 Task: Add the task  Implement a new cloud-based human resources management system for a company to the section Error Handling Sprint in the project AriesPlan and add a Due Date to the respective task as 2023/10/19
Action: Mouse moved to (45, 276)
Screenshot: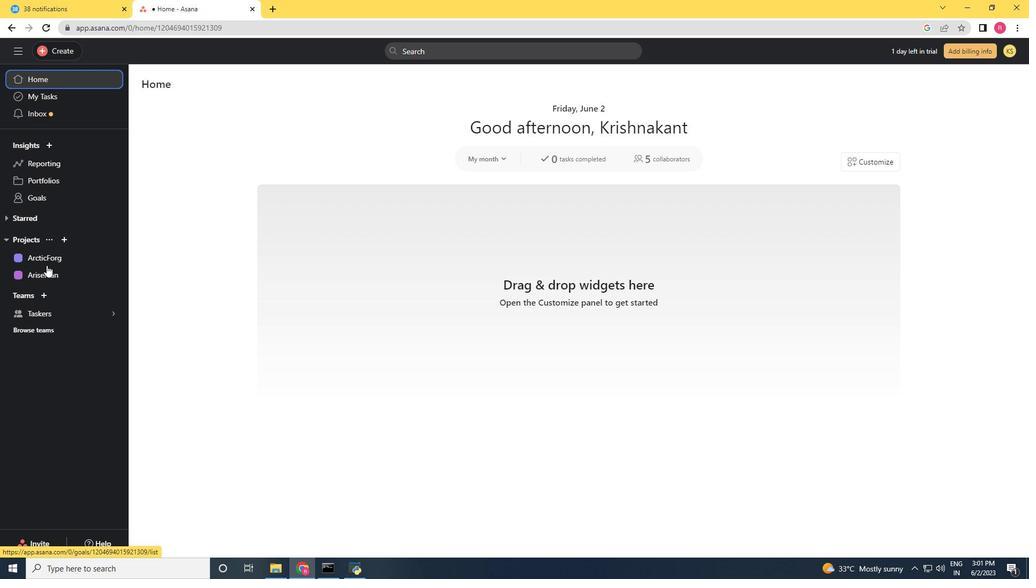 
Action: Mouse pressed left at (45, 276)
Screenshot: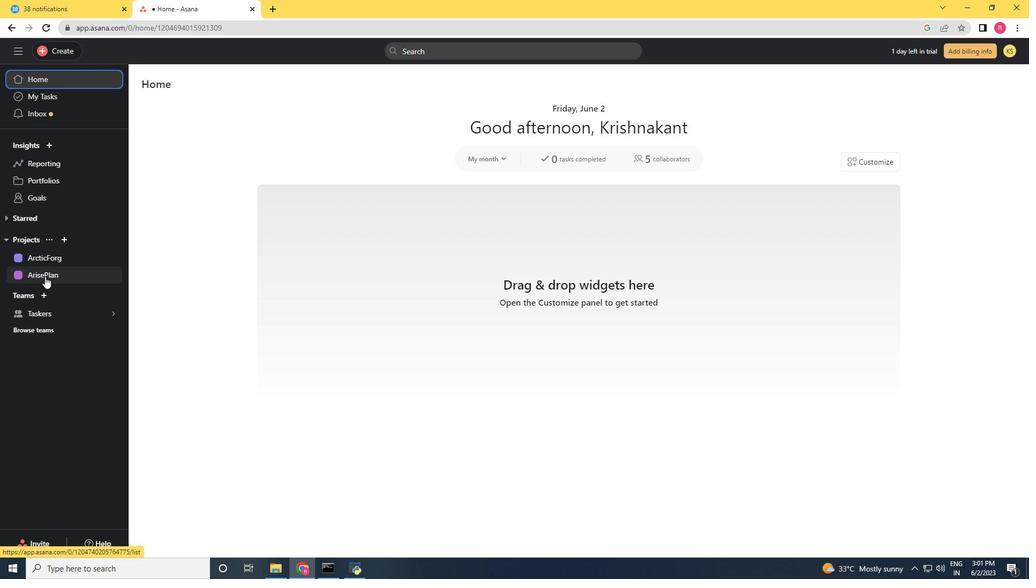 
Action: Mouse moved to (420, 328)
Screenshot: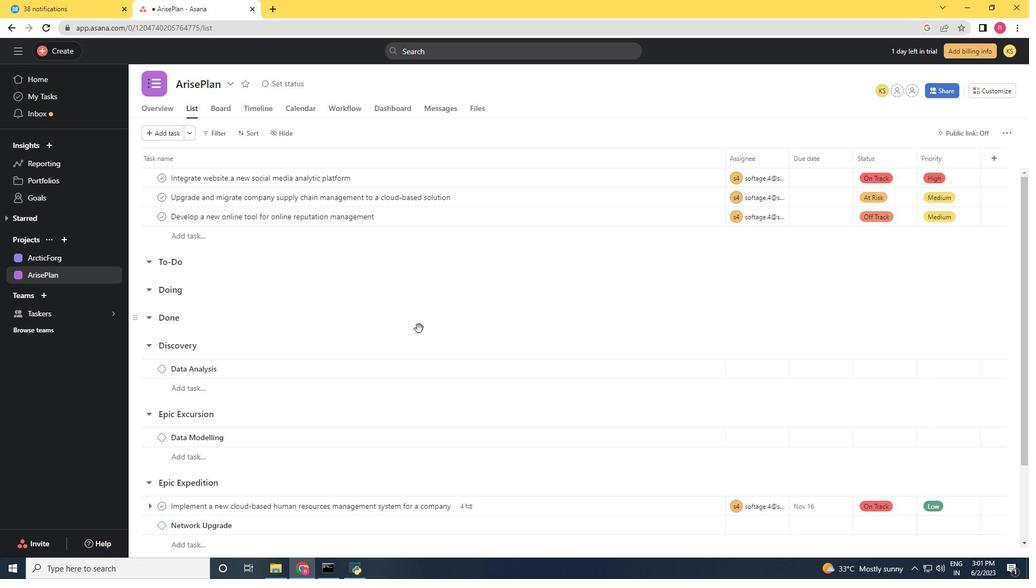 
Action: Mouse scrolled (420, 328) with delta (0, 0)
Screenshot: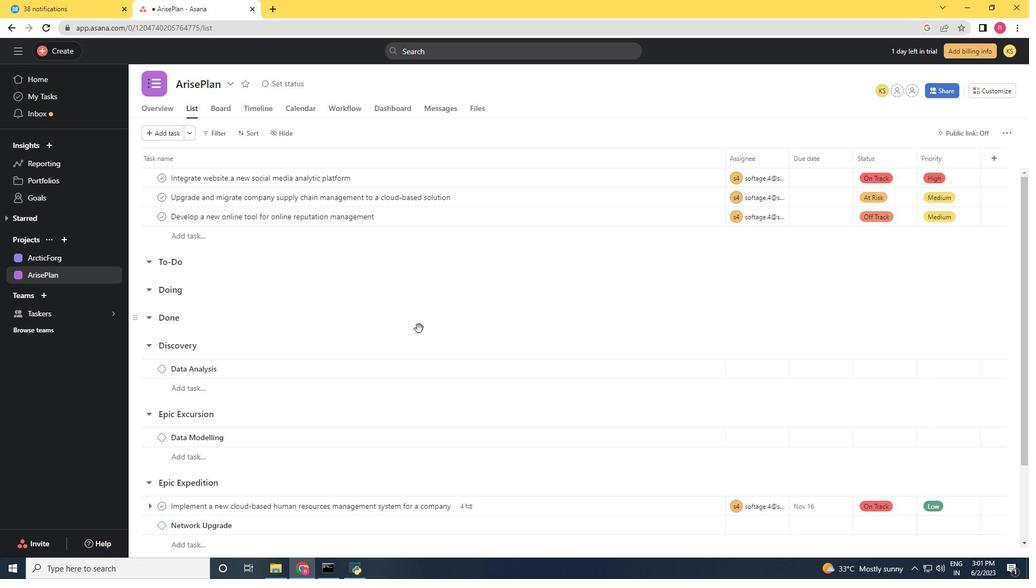 
Action: Mouse moved to (421, 335)
Screenshot: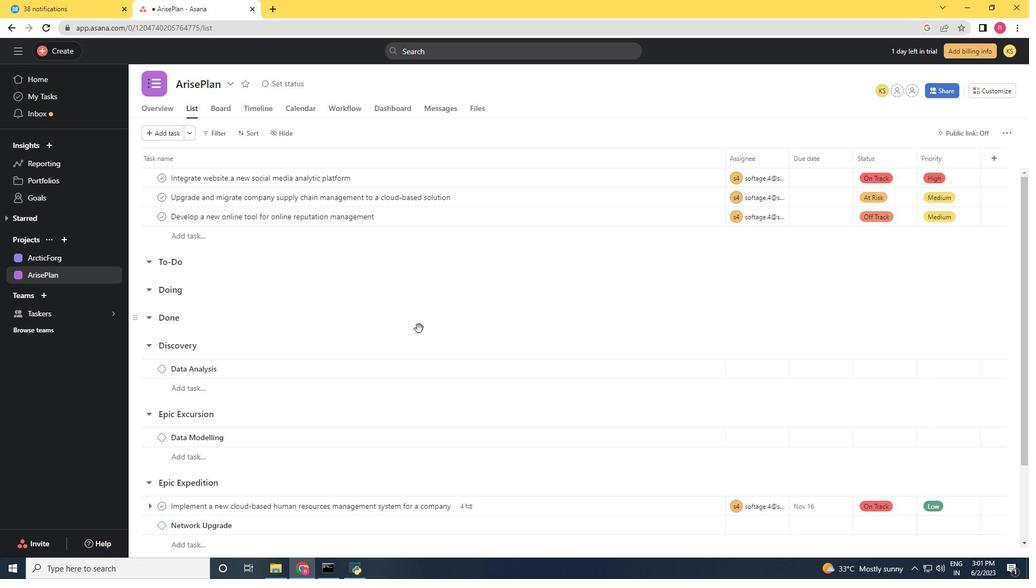
Action: Mouse scrolled (421, 334) with delta (0, 0)
Screenshot: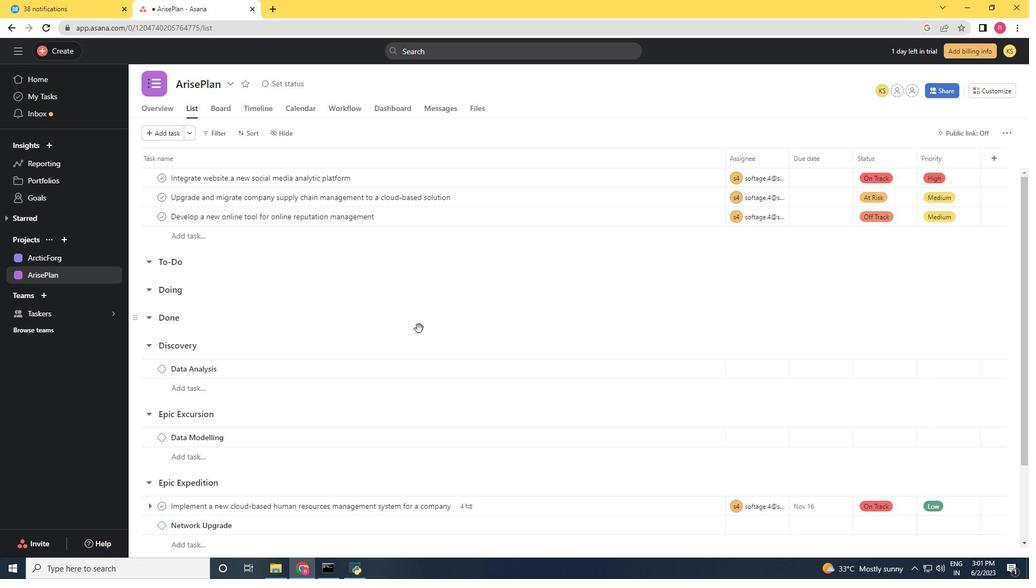 
Action: Mouse moved to (422, 342)
Screenshot: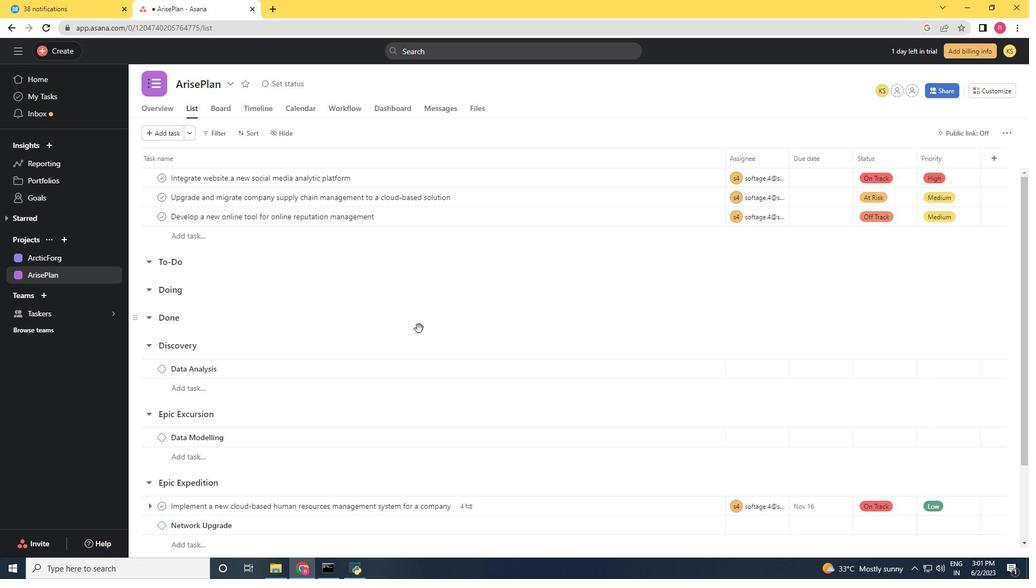 
Action: Mouse scrolled (422, 342) with delta (0, 0)
Screenshot: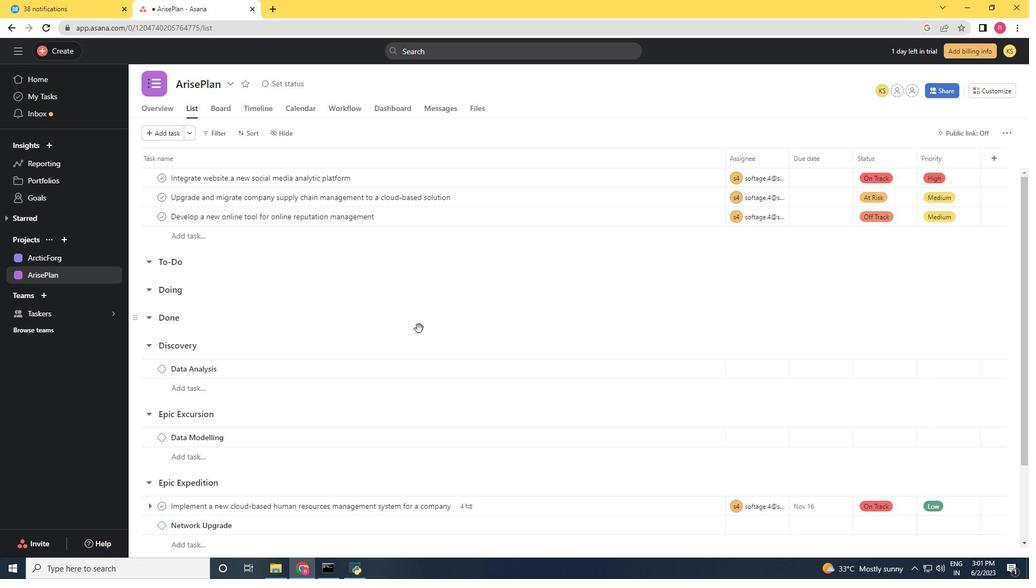 
Action: Mouse moved to (425, 379)
Screenshot: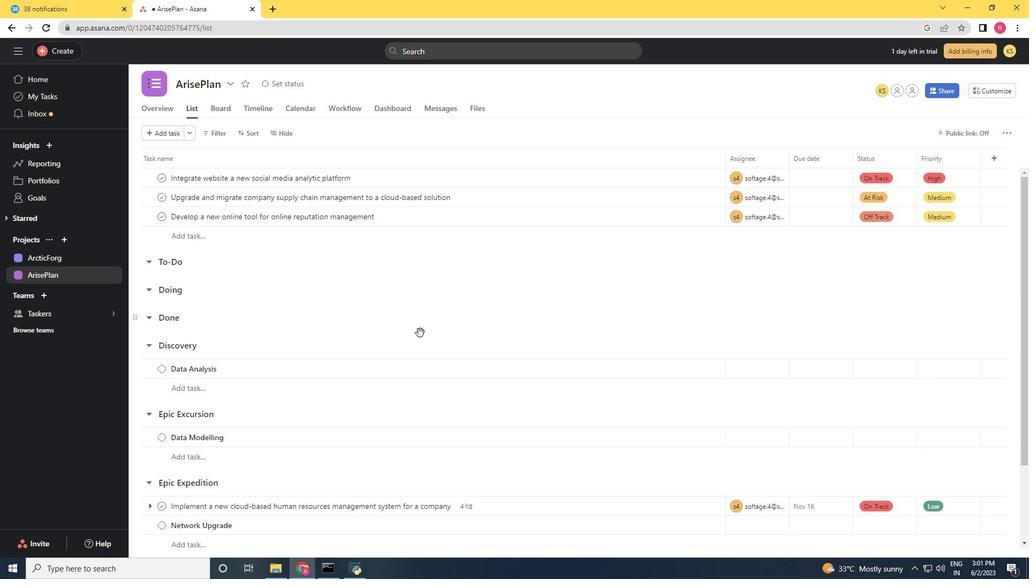 
Action: Mouse scrolled (423, 365) with delta (0, 0)
Screenshot: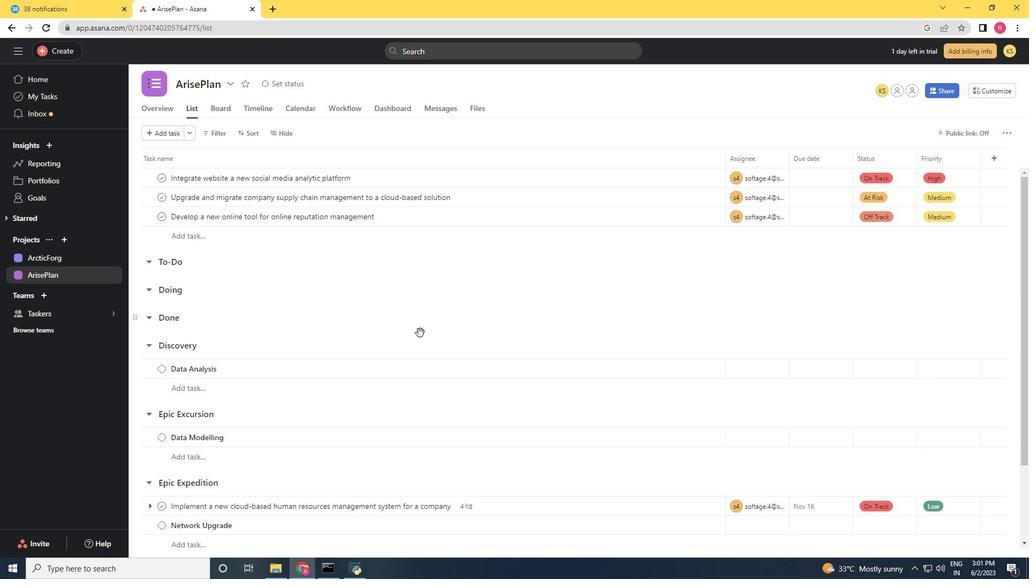
Action: Mouse moved to (456, 452)
Screenshot: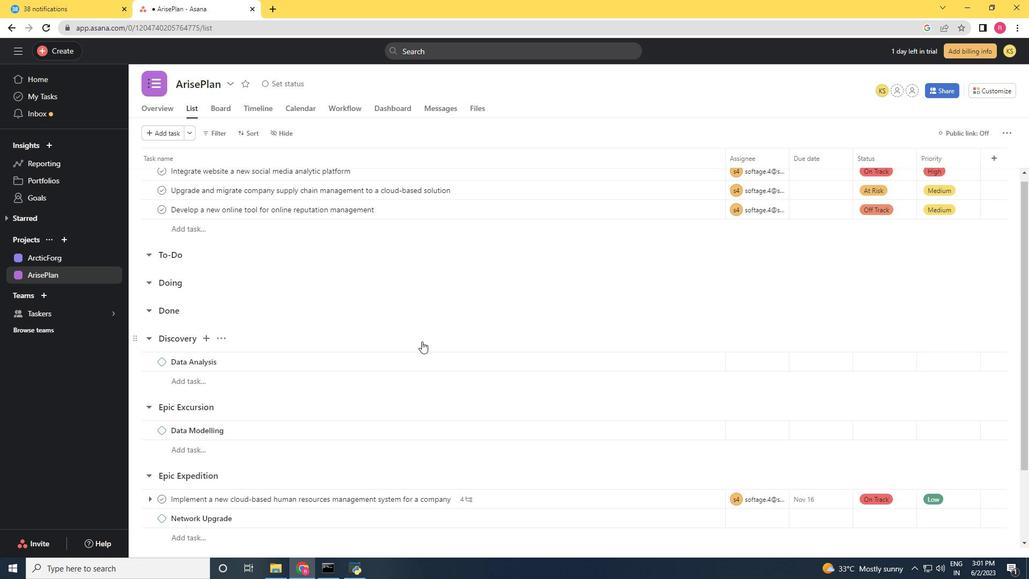 
Action: Mouse scrolled (456, 452) with delta (0, 0)
Screenshot: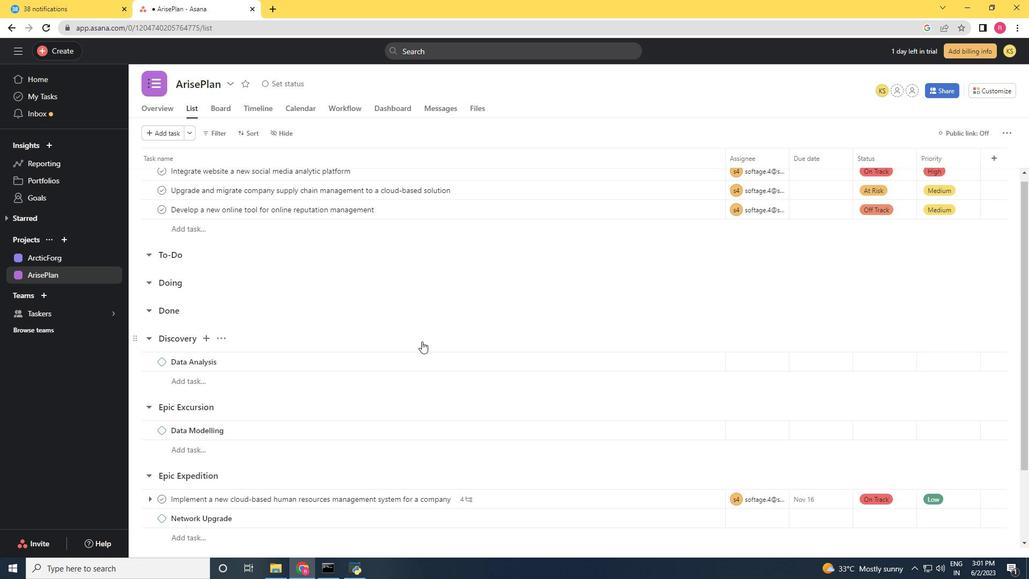 
Action: Mouse moved to (697, 410)
Screenshot: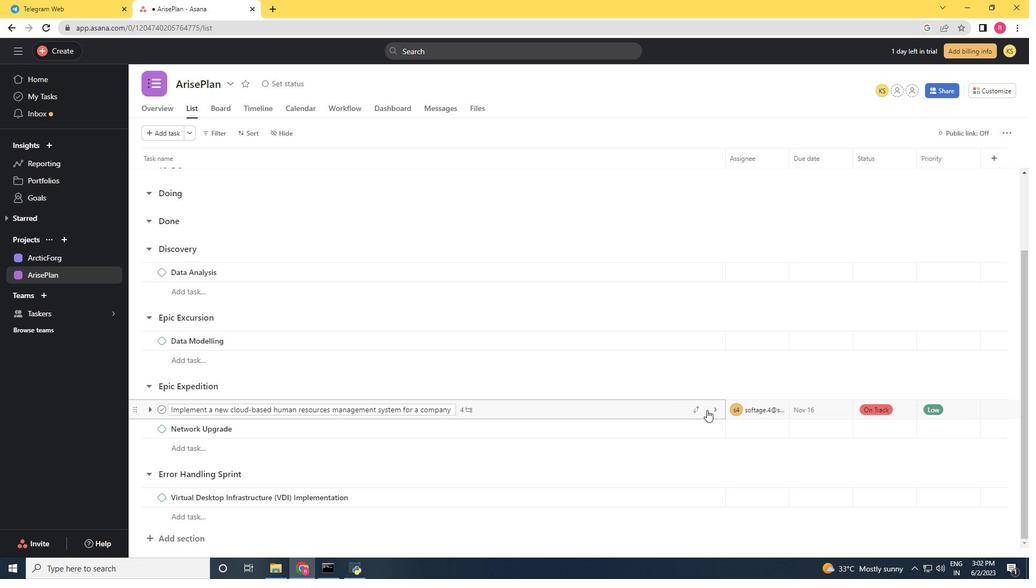 
Action: Mouse pressed left at (697, 410)
Screenshot: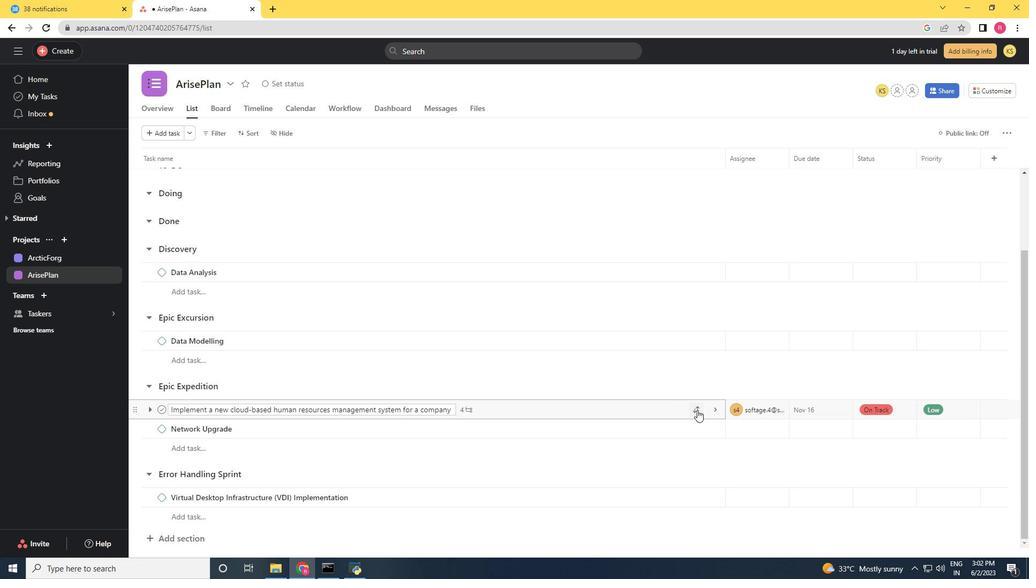 
Action: Mouse moved to (696, 417)
Screenshot: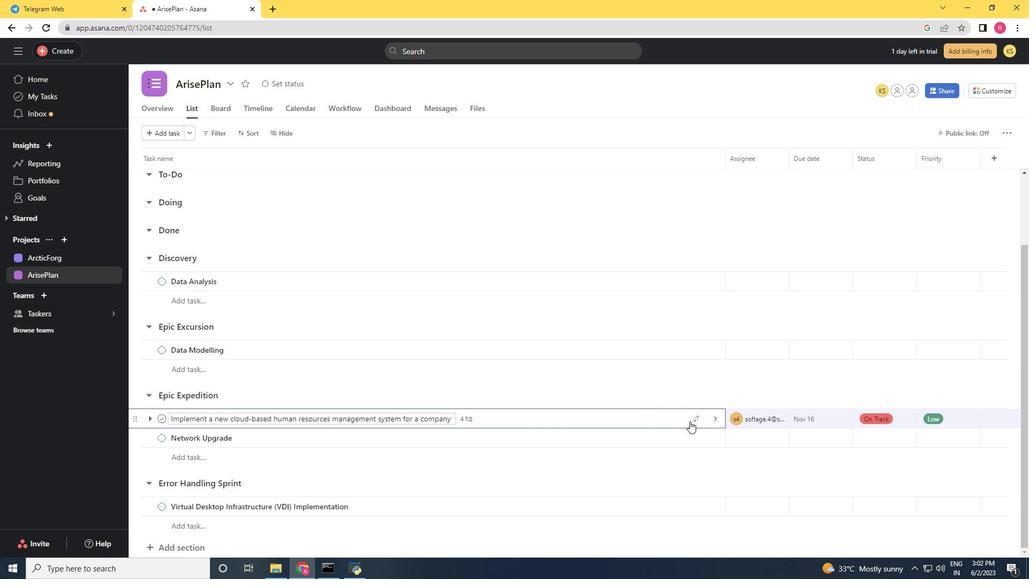 
Action: Mouse pressed left at (696, 417)
Screenshot: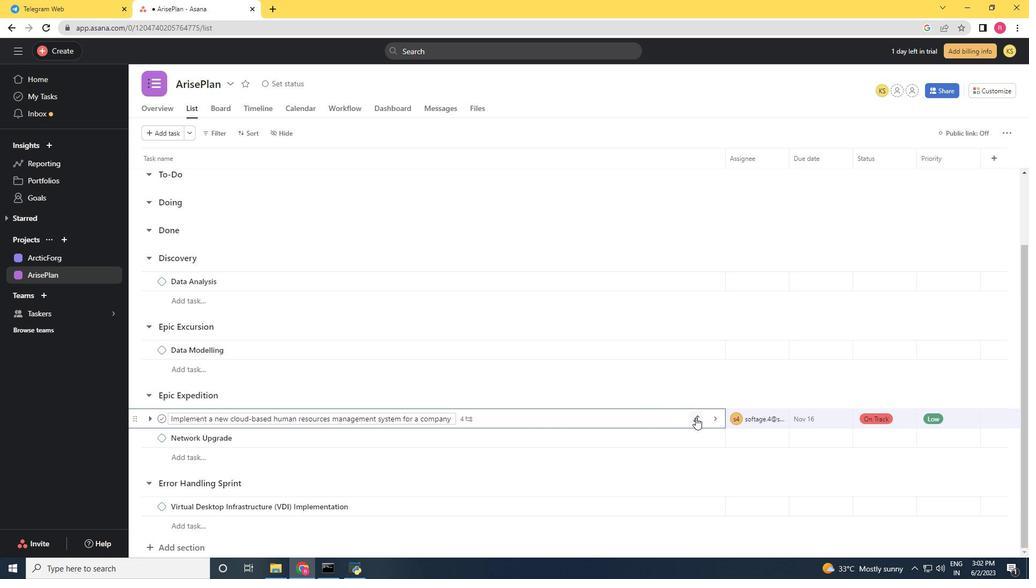 
Action: Mouse moved to (673, 400)
Screenshot: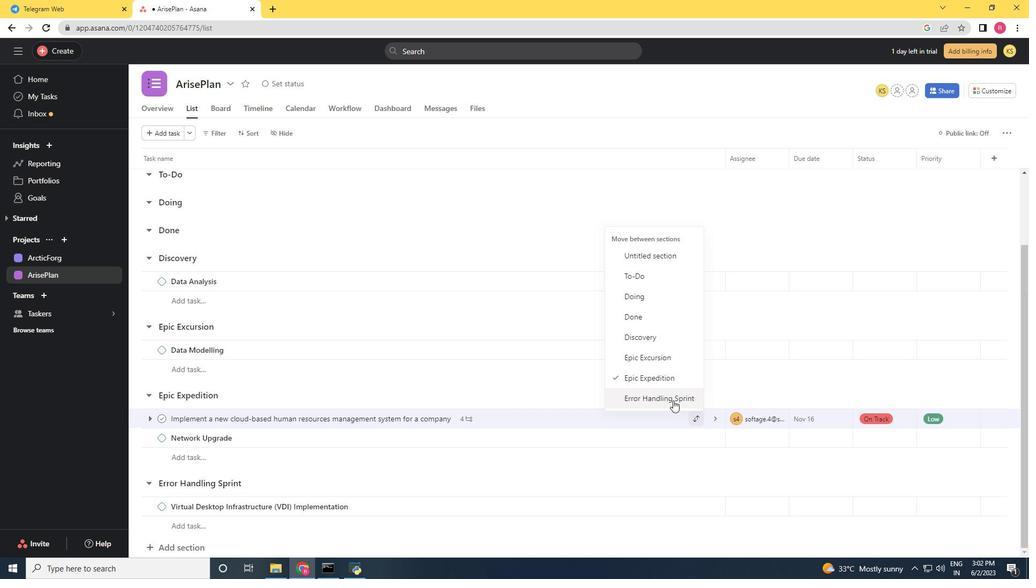 
Action: Mouse pressed left at (673, 400)
Screenshot: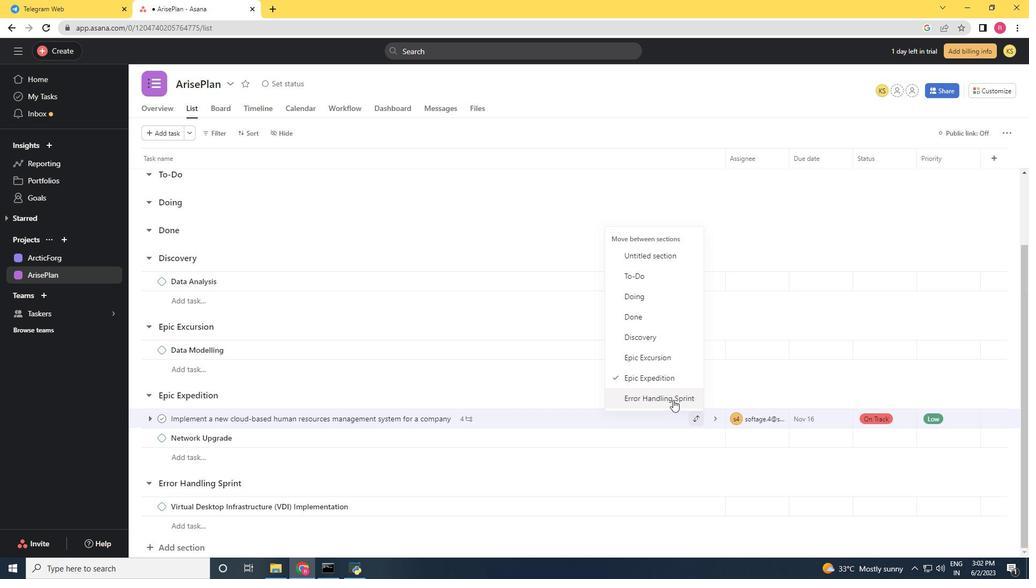 
Action: Mouse moved to (673, 400)
Screenshot: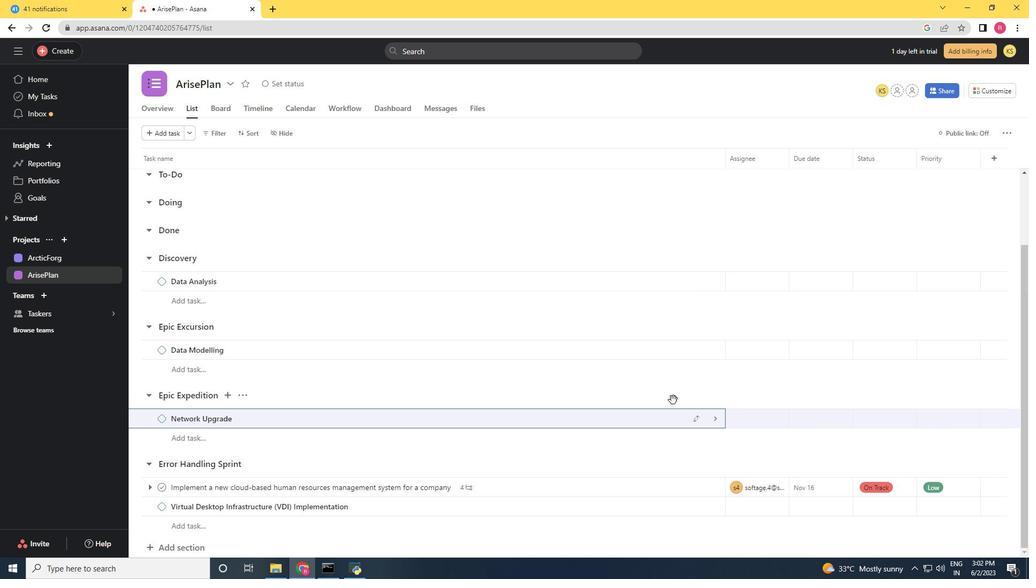 
Action: Mouse scrolled (673, 399) with delta (0, 0)
Screenshot: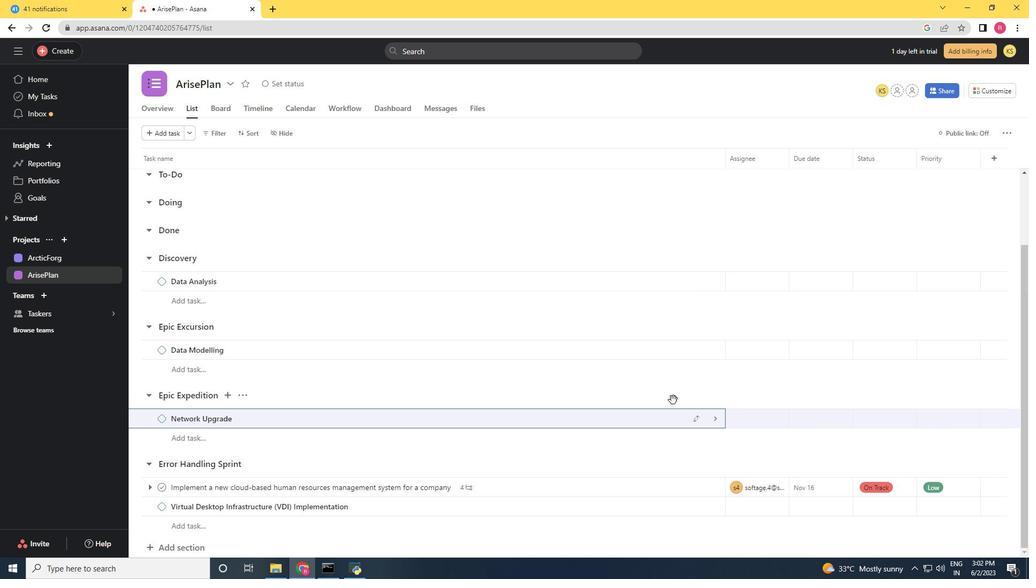 
Action: Mouse moved to (673, 401)
Screenshot: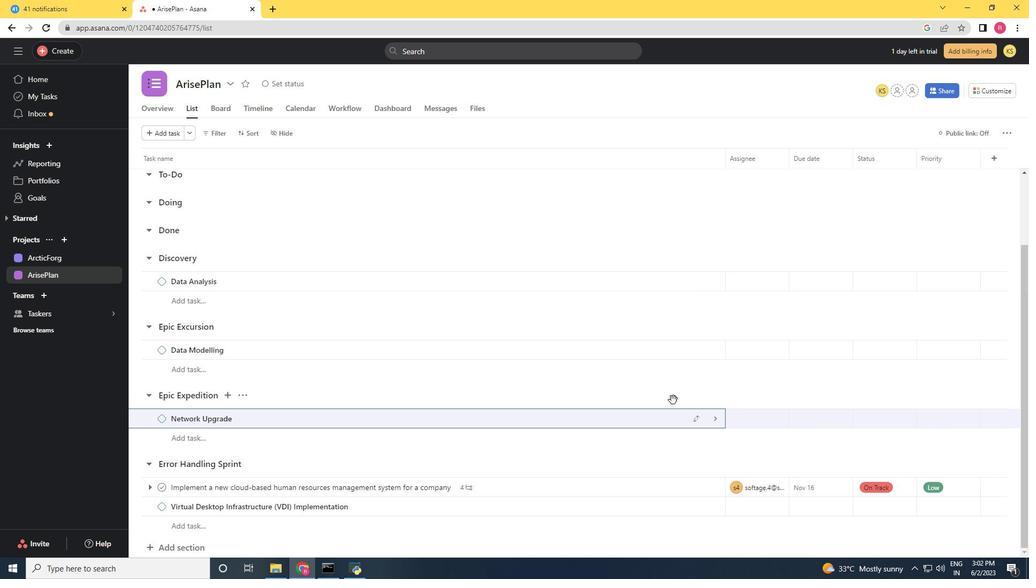 
Action: Mouse scrolled (673, 401) with delta (0, 0)
Screenshot: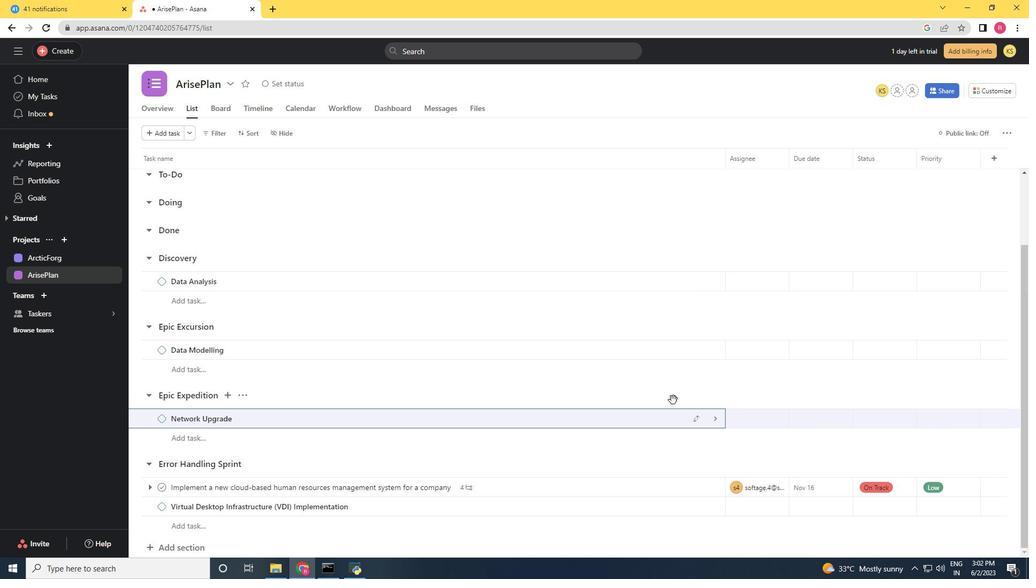 
Action: Mouse moved to (673, 402)
Screenshot: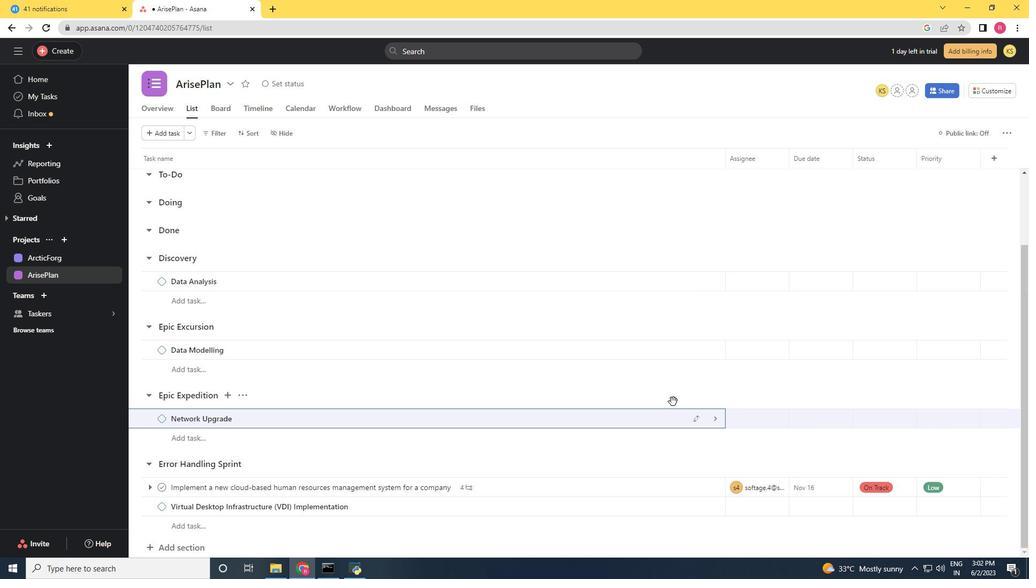 
Action: Mouse scrolled (673, 402) with delta (0, 0)
Screenshot: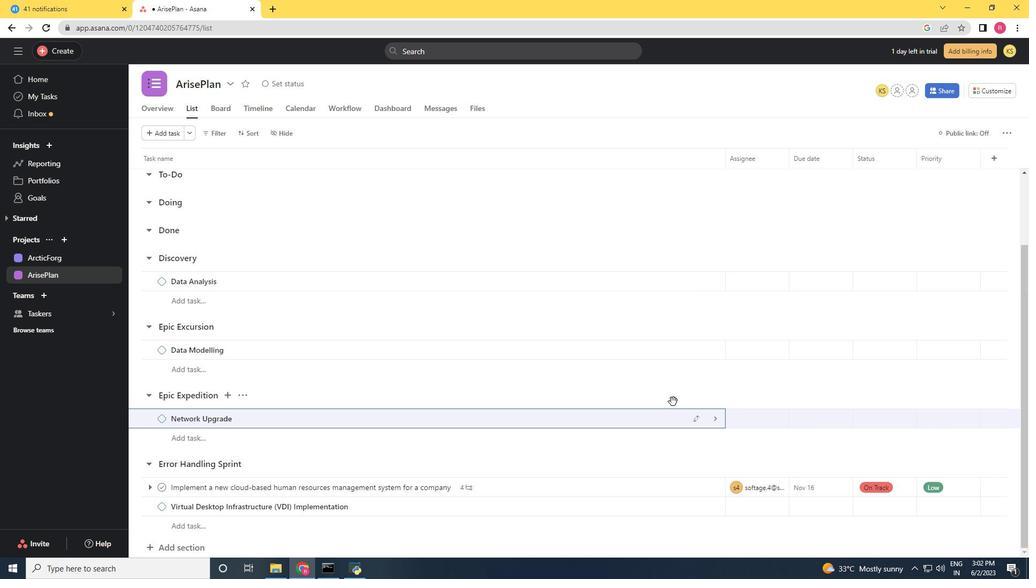 
Action: Mouse moved to (575, 484)
Screenshot: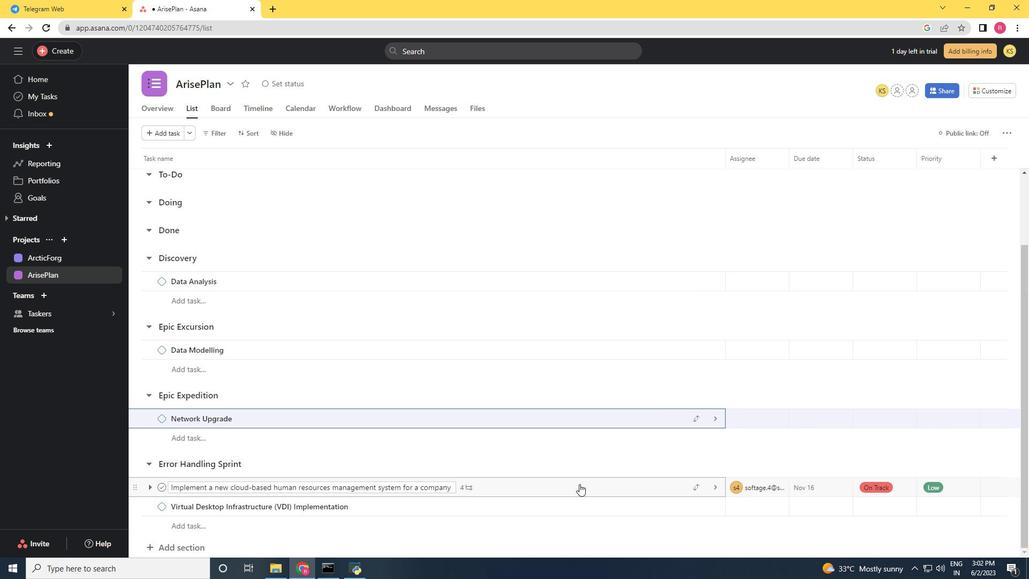 
Action: Mouse pressed left at (575, 484)
Screenshot: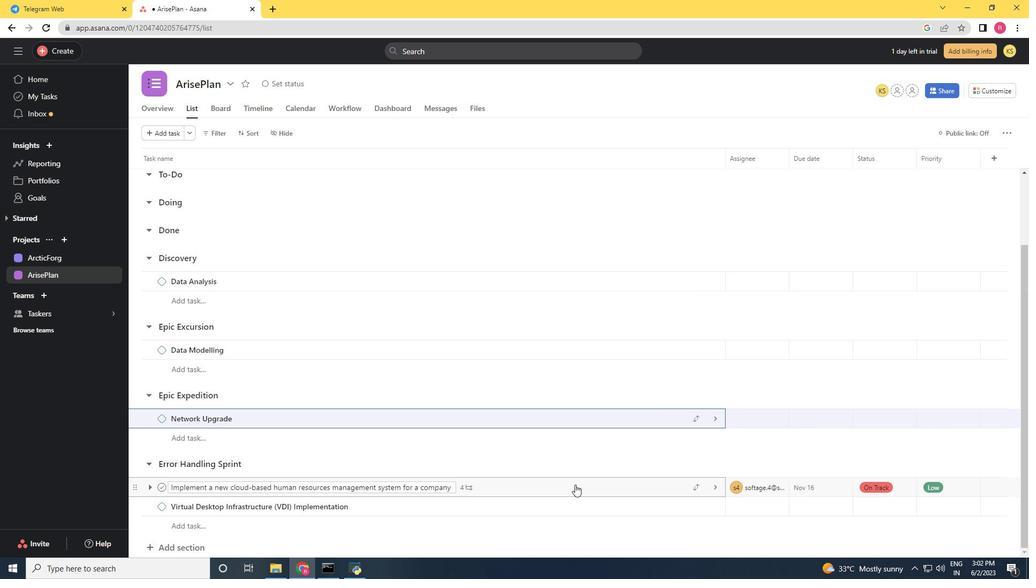 
Action: Mouse moved to (798, 231)
Screenshot: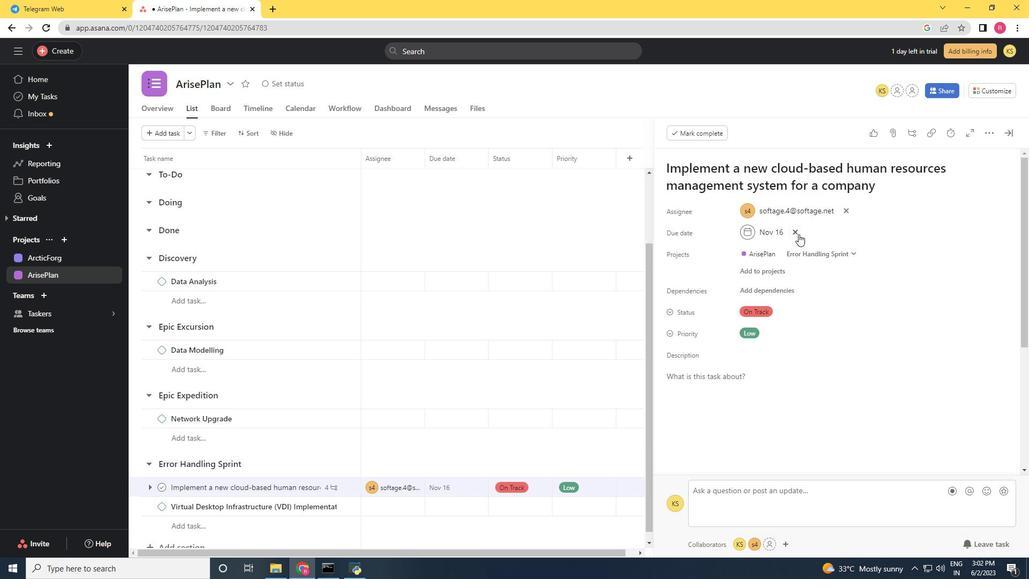 
Action: Mouse pressed left at (798, 231)
Screenshot: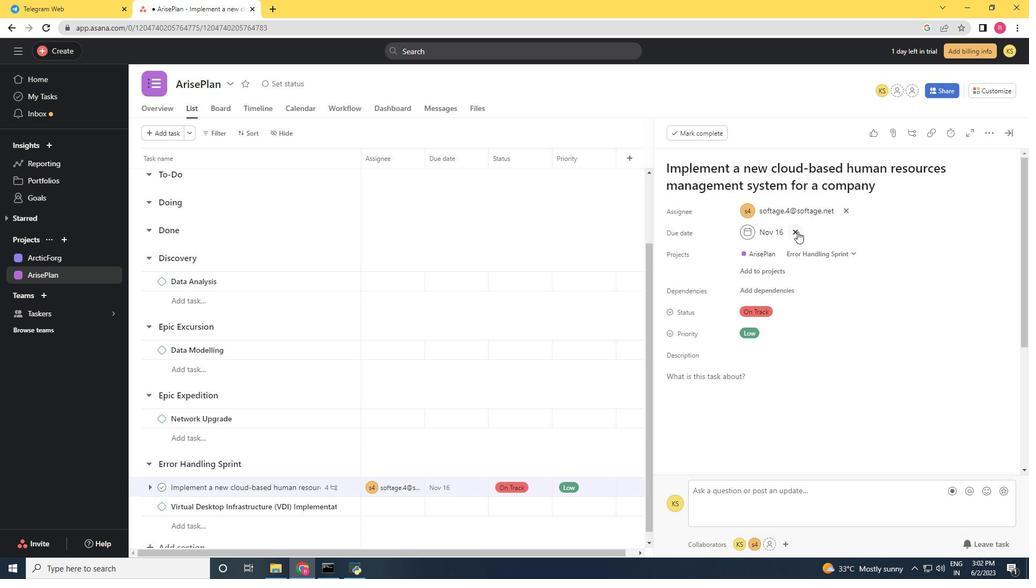 
Action: Mouse moved to (772, 231)
Screenshot: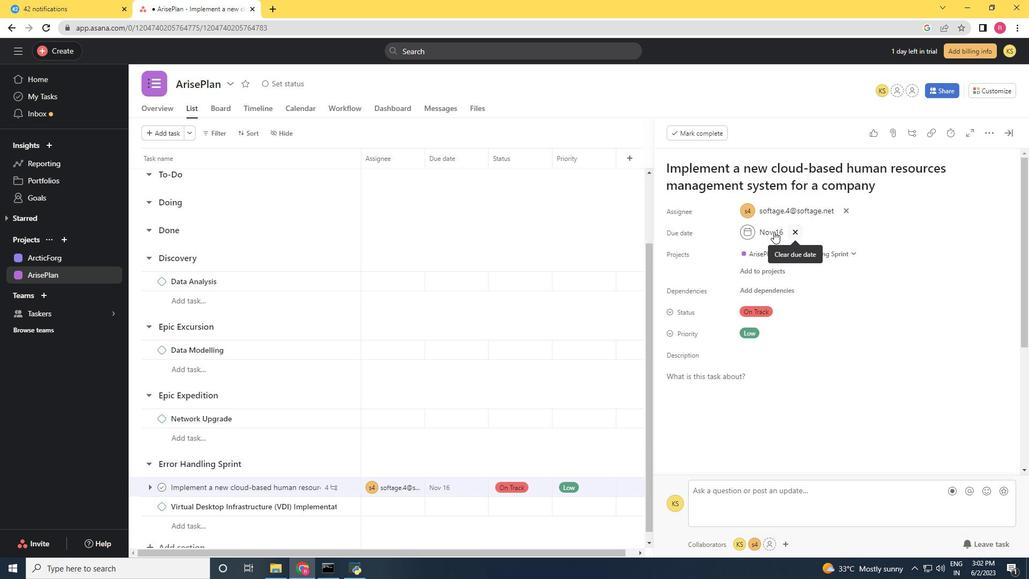 
Action: Mouse pressed left at (772, 231)
Screenshot: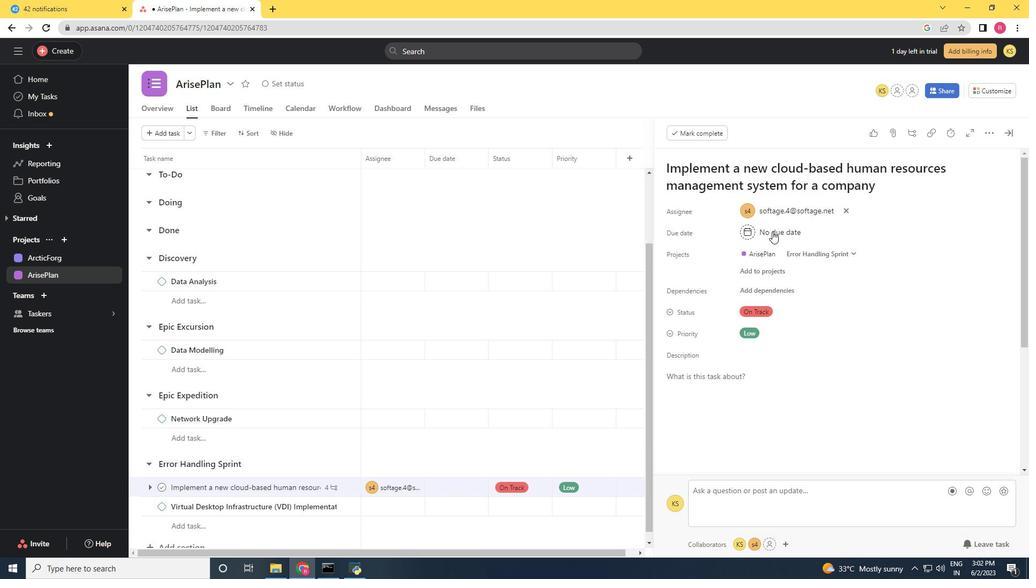 
Action: Mouse moved to (873, 284)
Screenshot: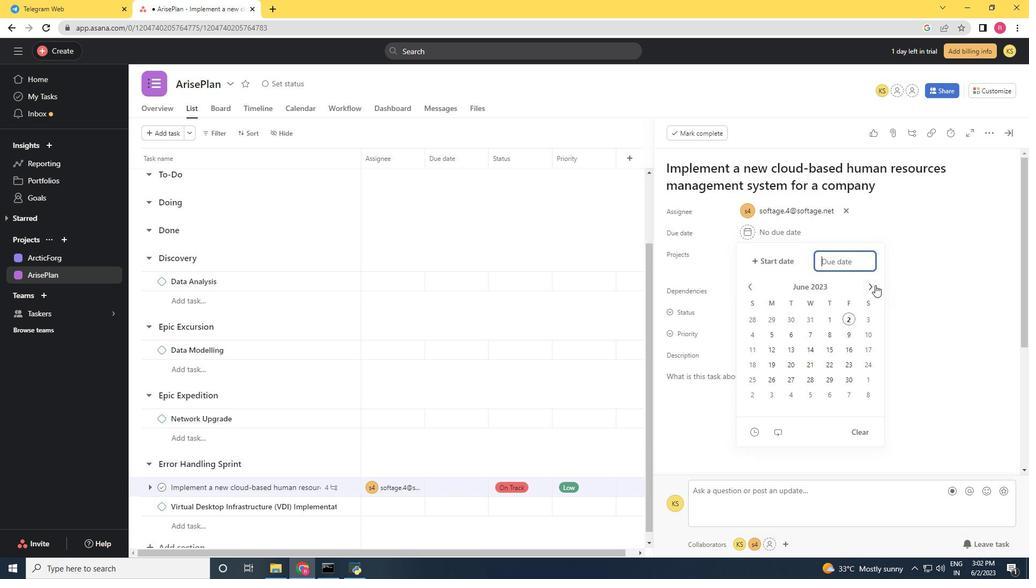 
Action: Mouse pressed left at (873, 284)
Screenshot: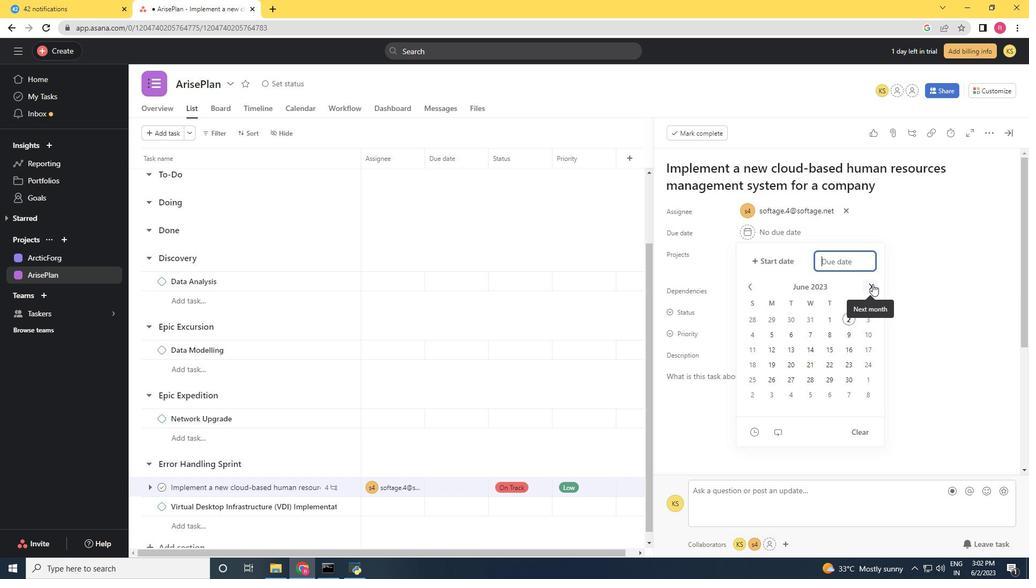 
Action: Mouse pressed left at (873, 284)
Screenshot: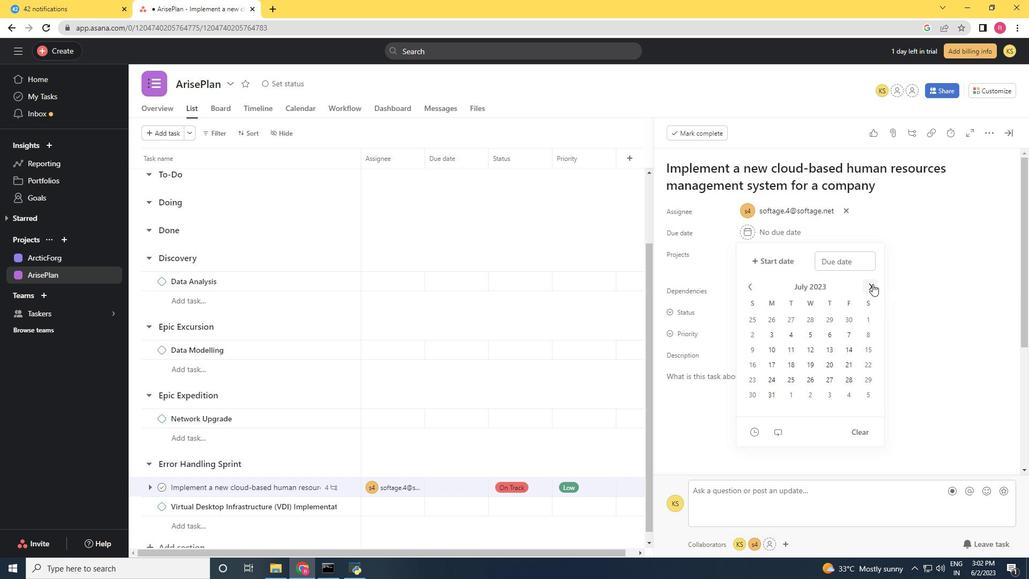 
Action: Mouse pressed left at (873, 284)
Screenshot: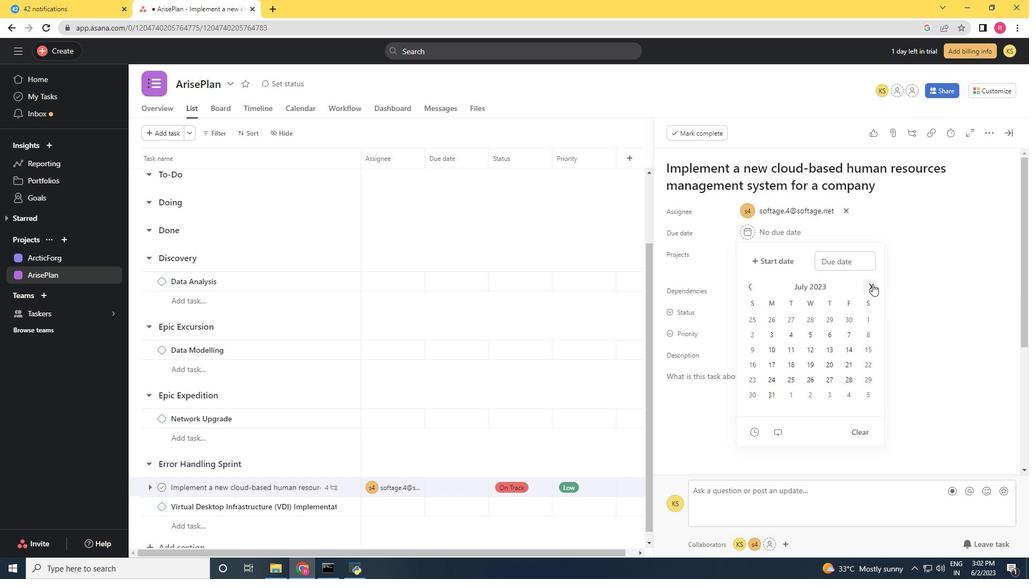 
Action: Mouse pressed left at (873, 284)
Screenshot: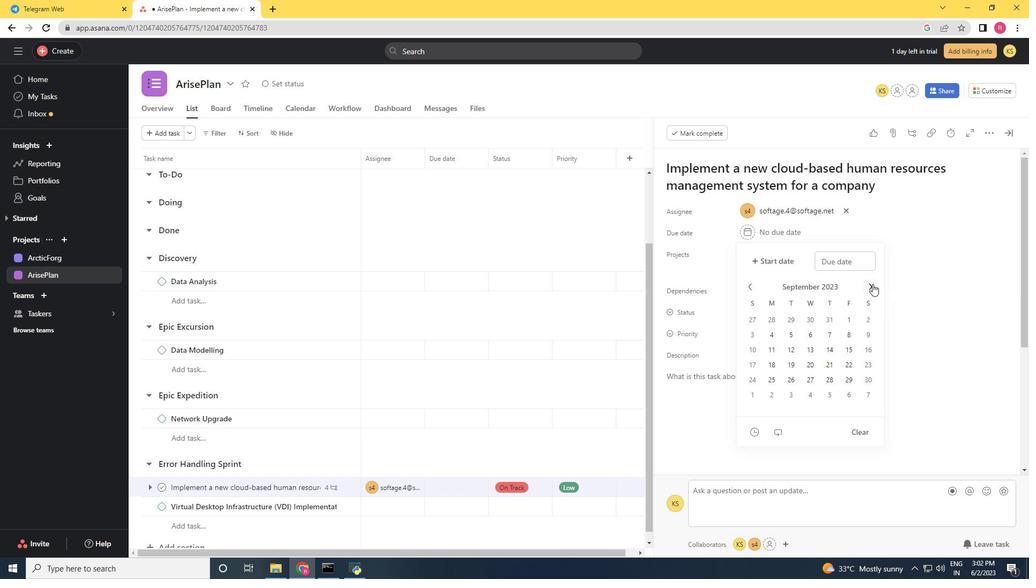 
Action: Mouse moved to (830, 350)
Screenshot: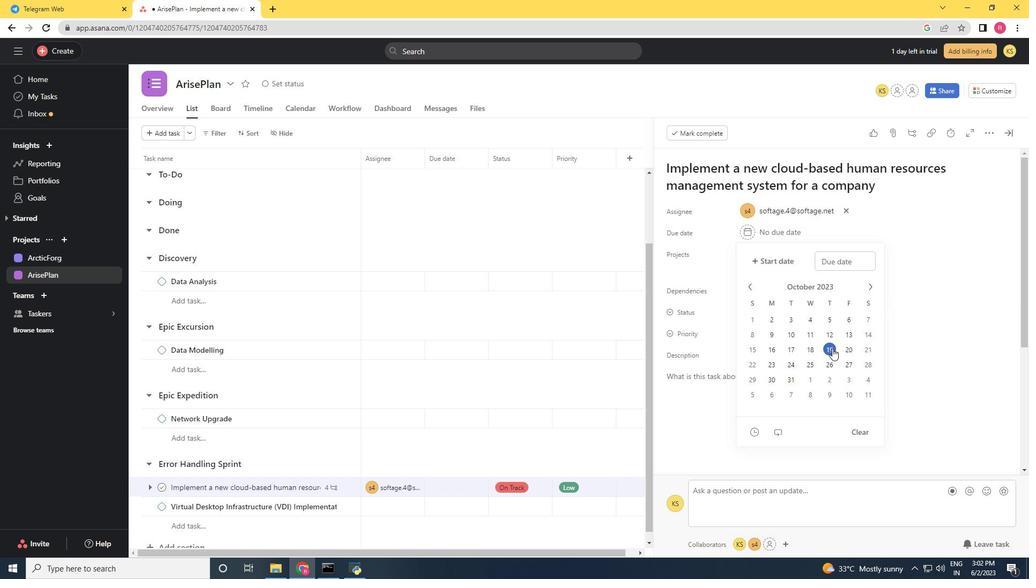 
Action: Mouse pressed left at (830, 350)
Screenshot: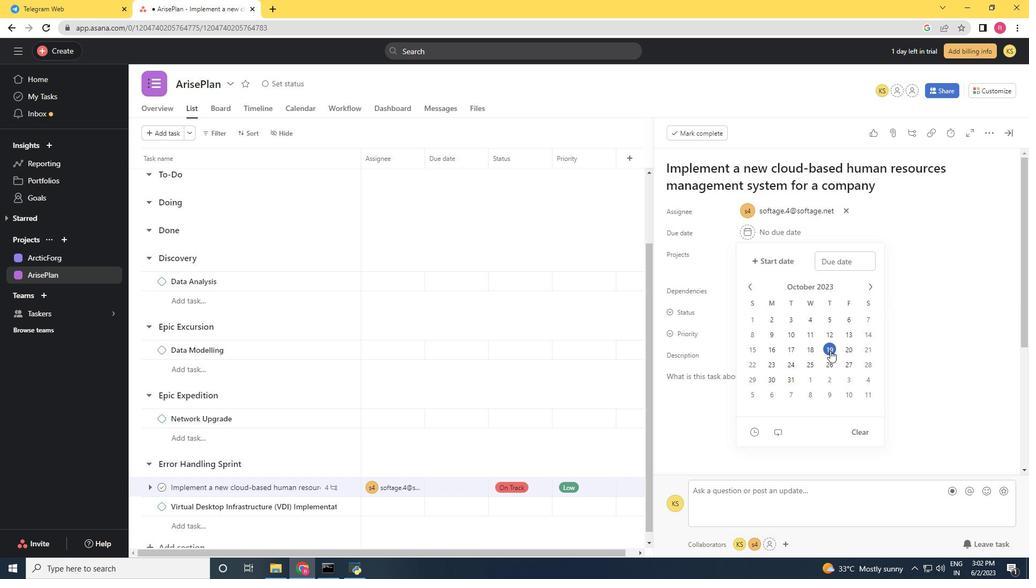 
Action: Mouse moved to (916, 327)
Screenshot: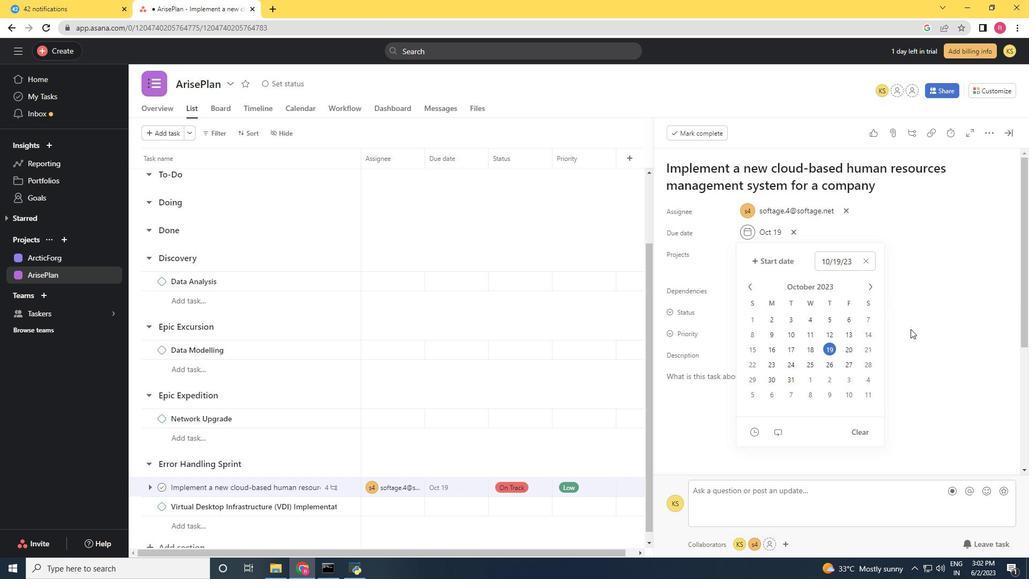 
Action: Mouse pressed left at (916, 327)
Screenshot: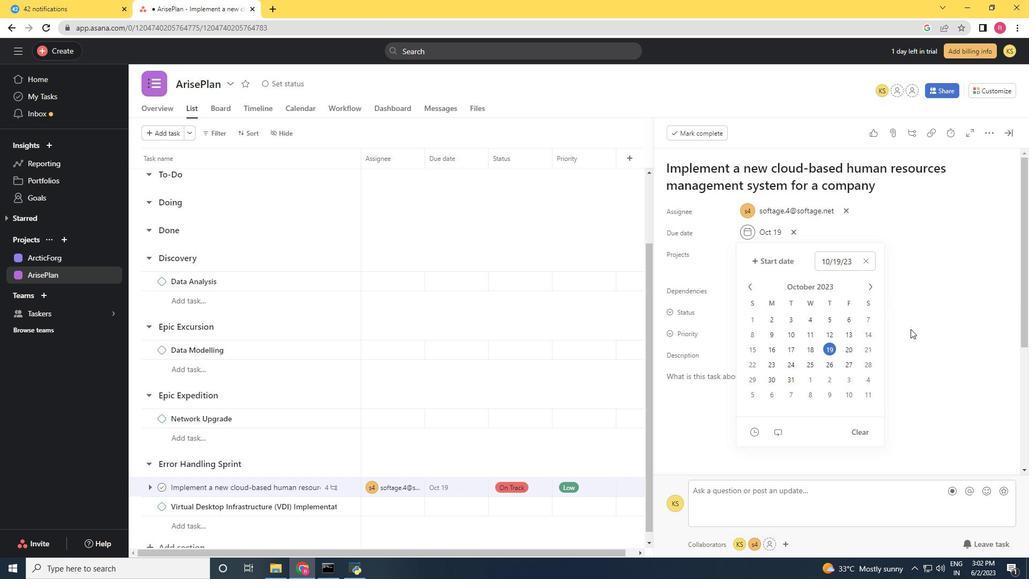 
Action: Mouse moved to (1015, 132)
Screenshot: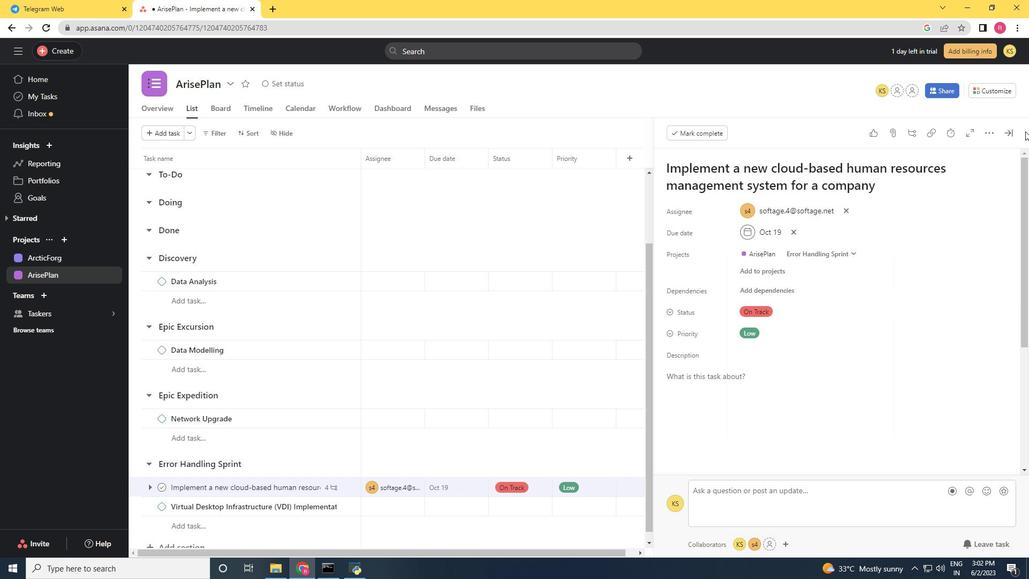 
Action: Mouse pressed left at (1015, 132)
Screenshot: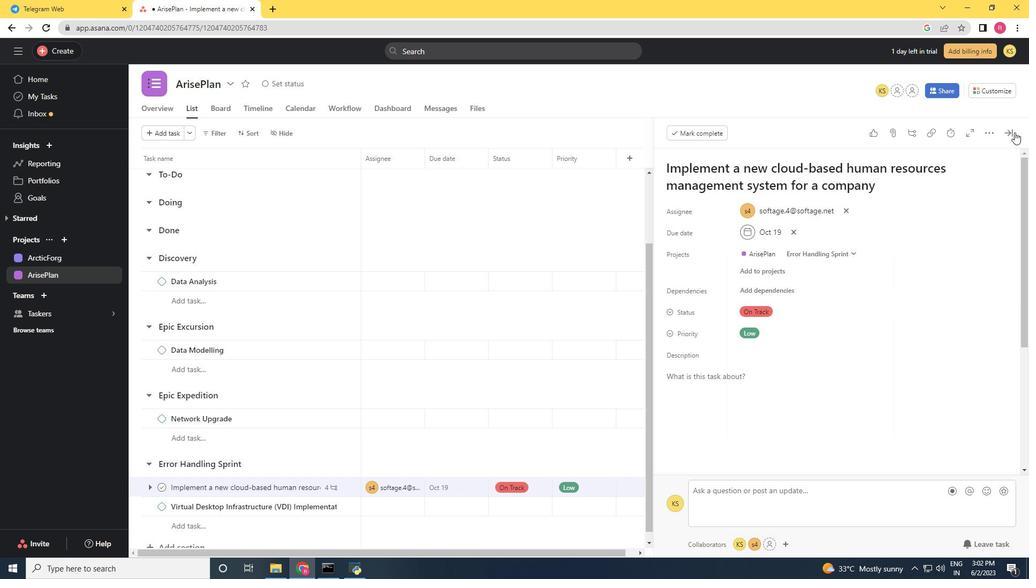 
Action: Mouse moved to (403, 264)
Screenshot: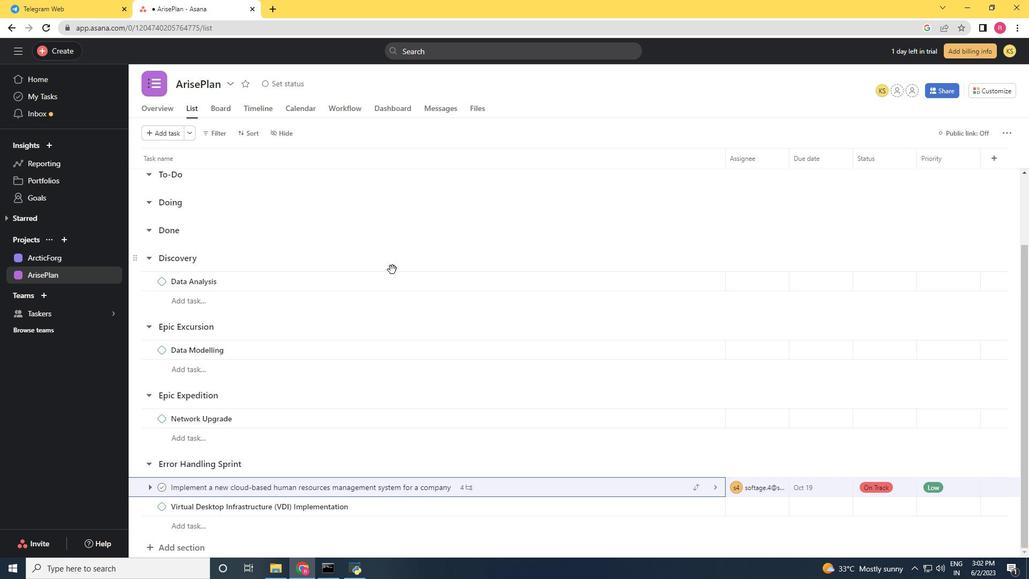 
